 Task: Add Nature's Path Flax Plus Organic Red Berry Cereal to the cart.
Action: Mouse moved to (646, 232)
Screenshot: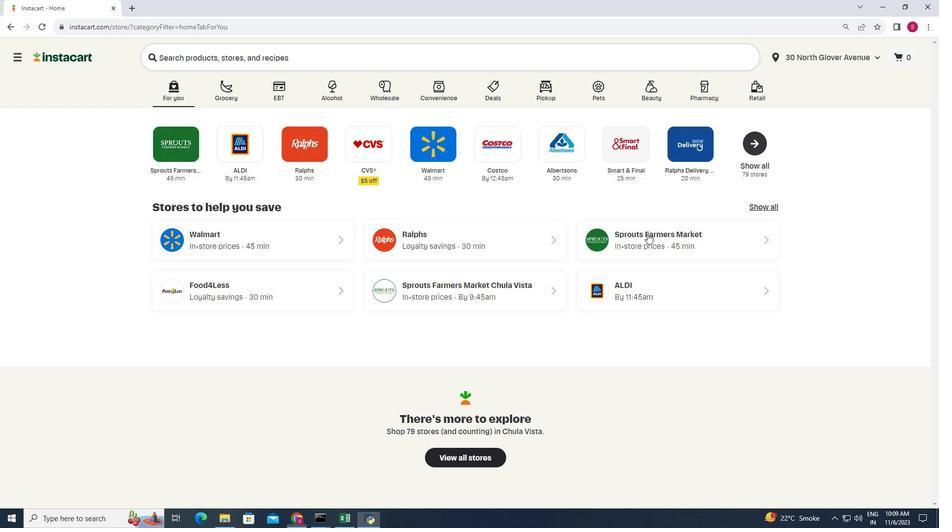 
Action: Mouse pressed left at (646, 232)
Screenshot: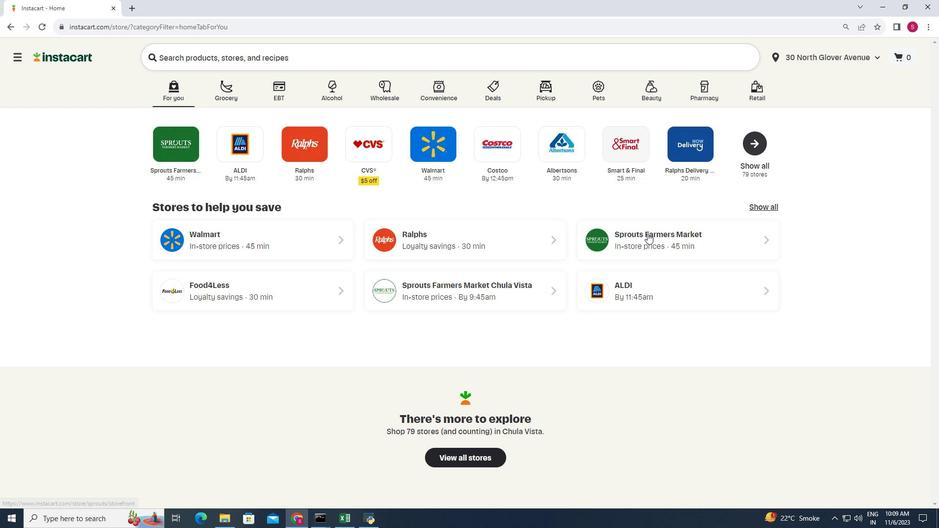 
Action: Mouse moved to (76, 381)
Screenshot: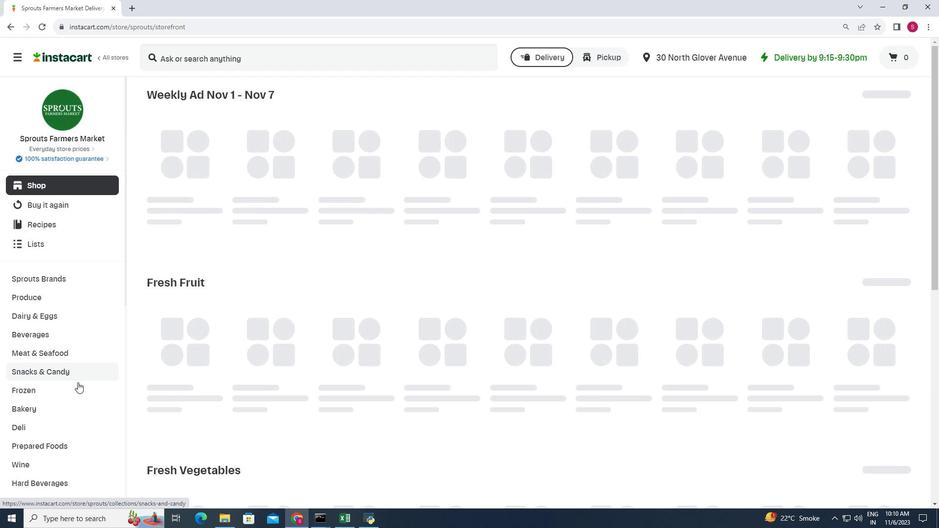 
Action: Mouse scrolled (76, 381) with delta (0, 0)
Screenshot: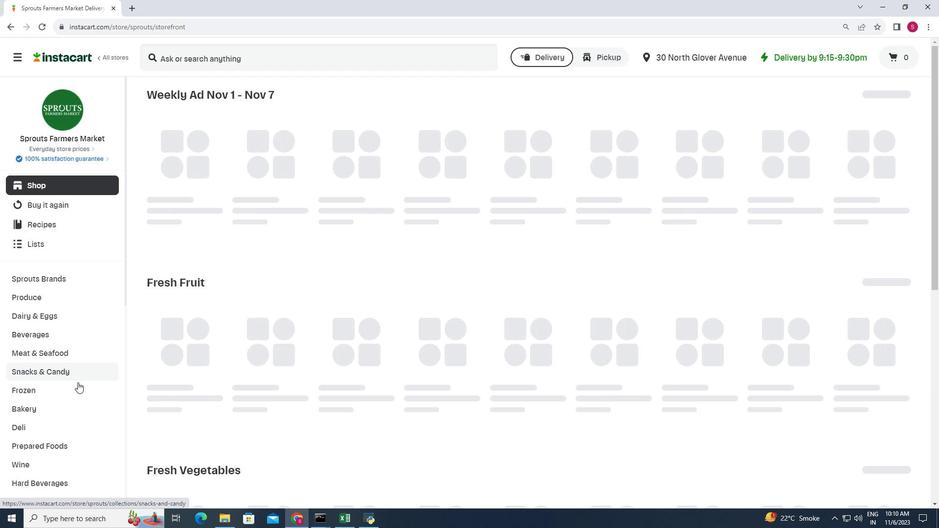 
Action: Mouse moved to (77, 382)
Screenshot: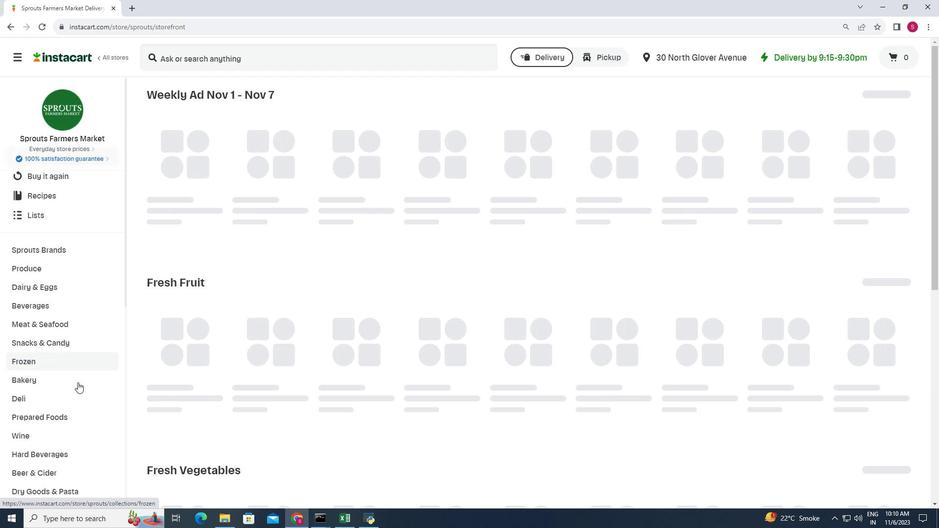 
Action: Mouse scrolled (77, 381) with delta (0, 0)
Screenshot: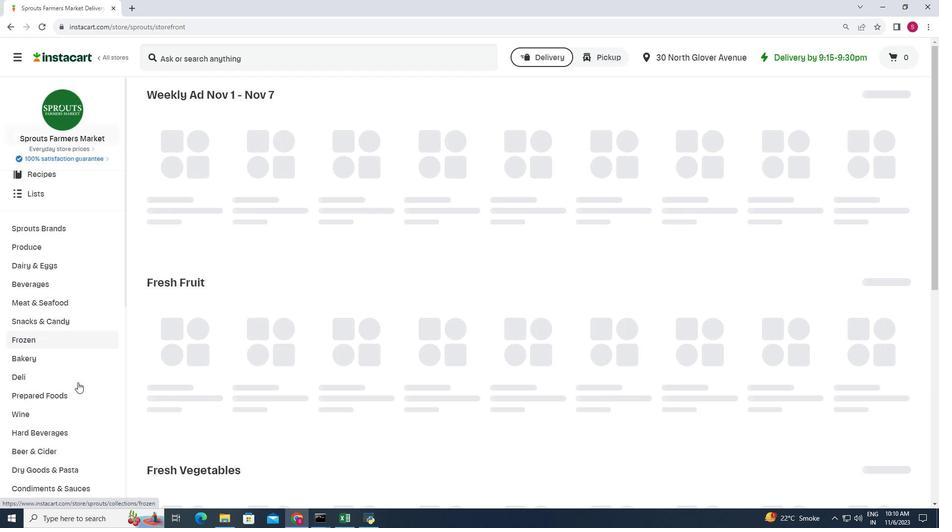 
Action: Mouse scrolled (77, 381) with delta (0, 0)
Screenshot: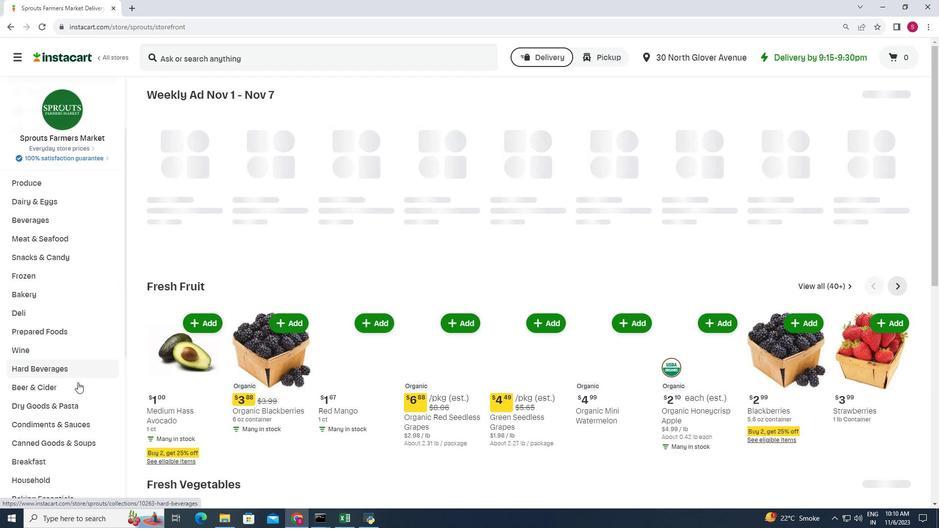 
Action: Mouse moved to (58, 326)
Screenshot: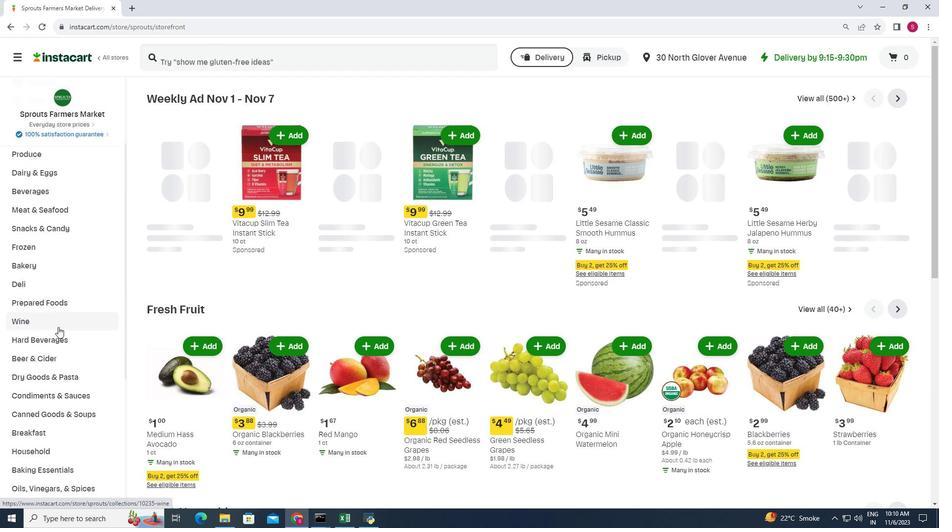 
Action: Mouse scrolled (58, 326) with delta (0, 0)
Screenshot: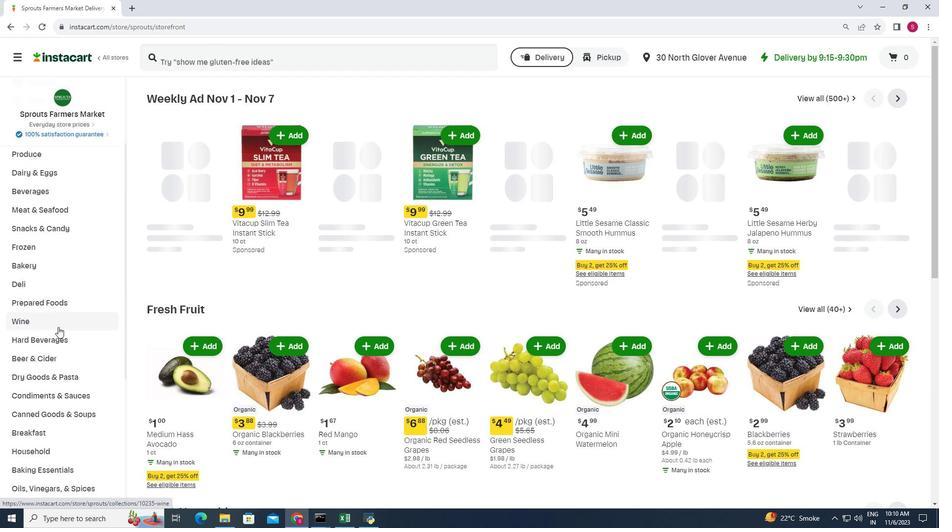 
Action: Mouse moved to (44, 387)
Screenshot: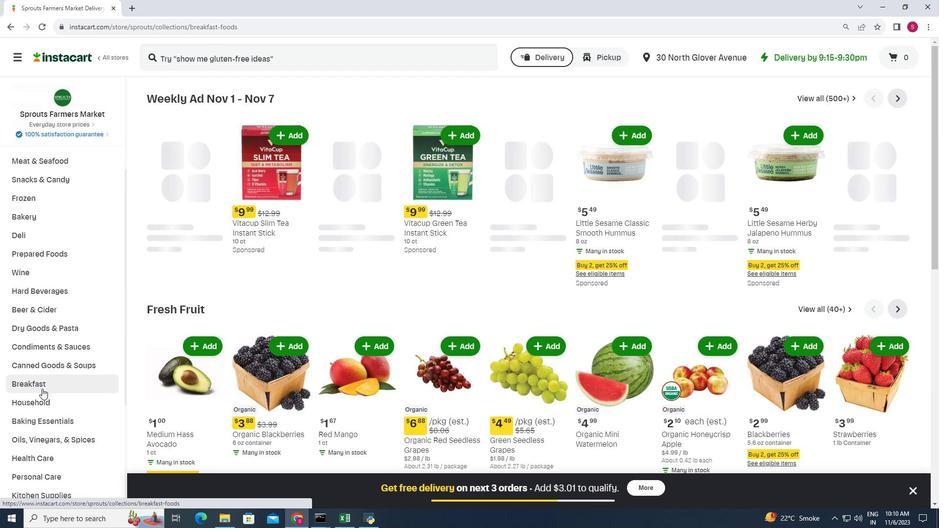 
Action: Mouse pressed left at (44, 387)
Screenshot: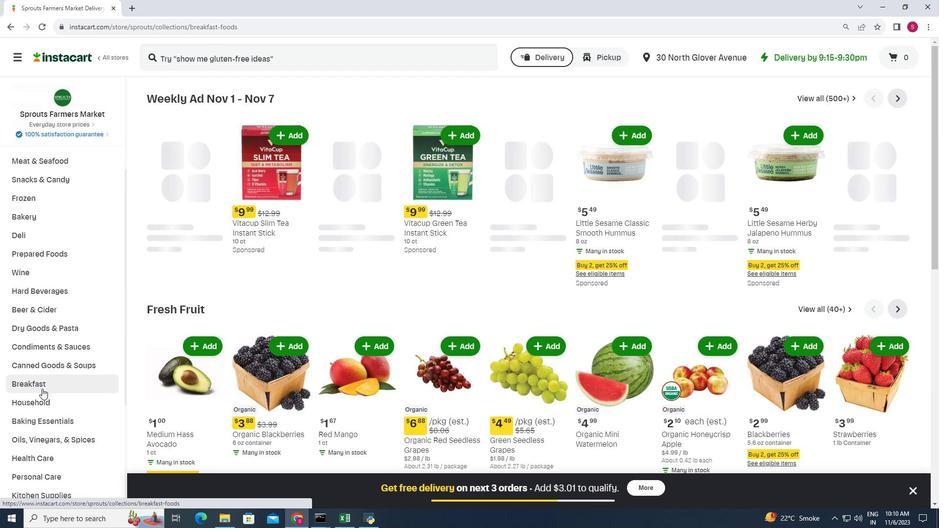 
Action: Mouse moved to (728, 115)
Screenshot: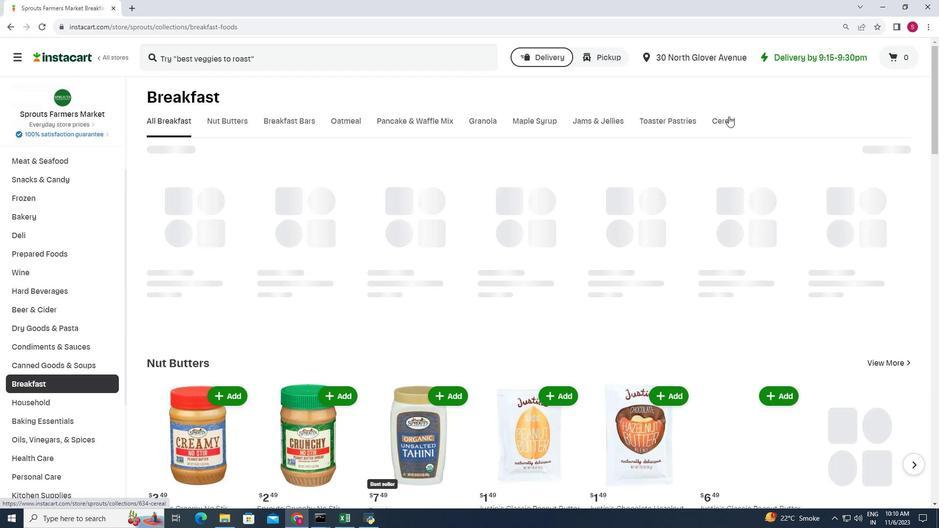 
Action: Mouse pressed left at (728, 115)
Screenshot: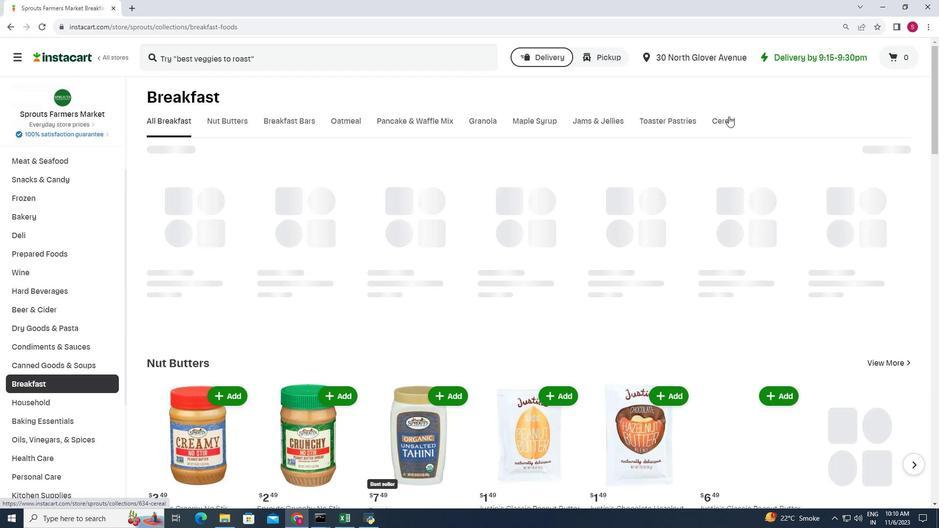 
Action: Mouse moved to (311, 188)
Screenshot: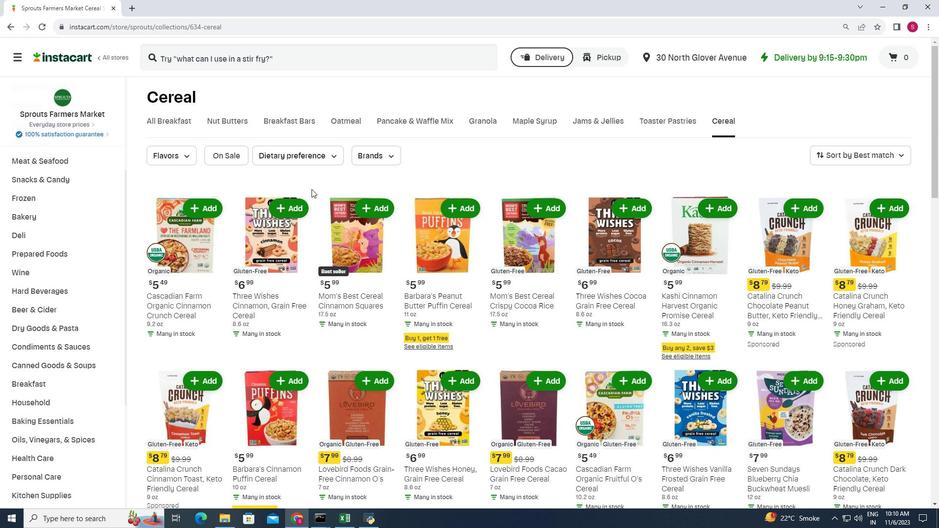 
Action: Mouse scrolled (311, 188) with delta (0, 0)
Screenshot: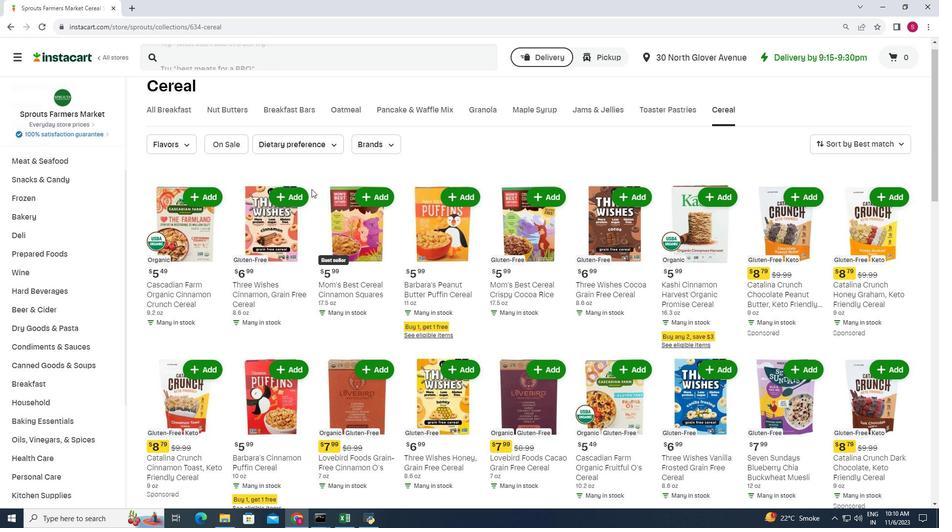 
Action: Mouse scrolled (311, 188) with delta (0, 0)
Screenshot: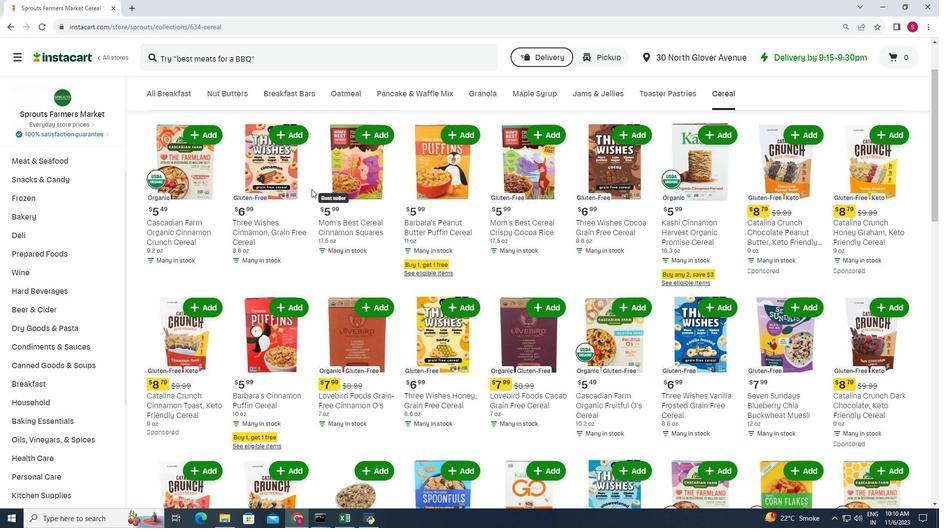 
Action: Mouse scrolled (311, 188) with delta (0, 0)
Screenshot: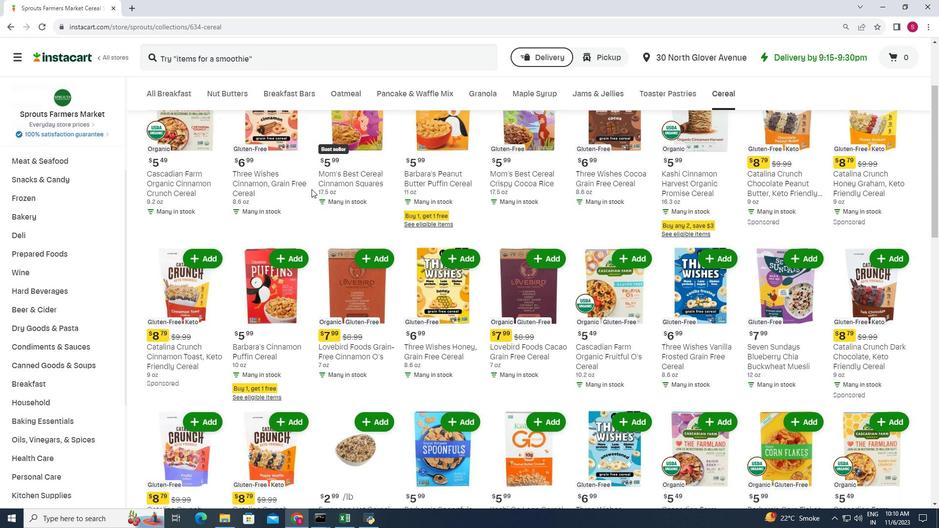 
Action: Mouse scrolled (311, 188) with delta (0, 0)
Screenshot: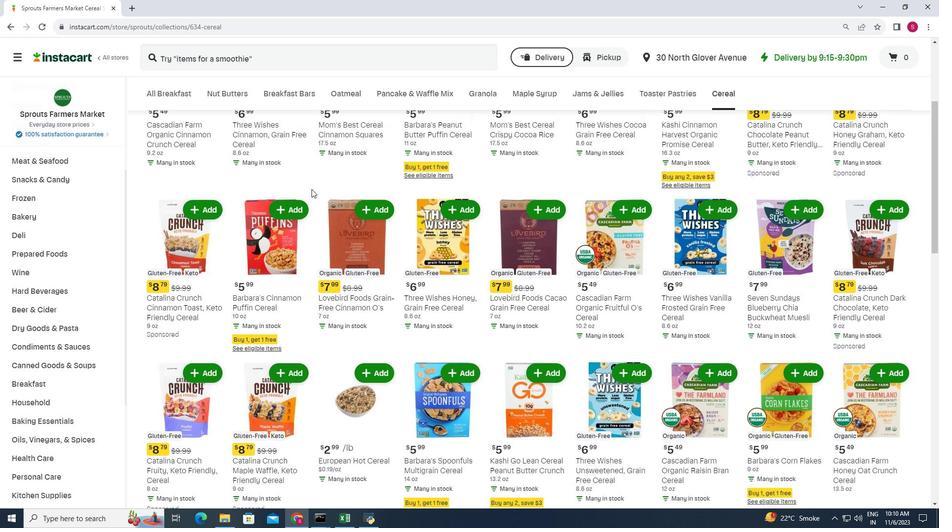 
Action: Mouse scrolled (311, 188) with delta (0, 0)
Screenshot: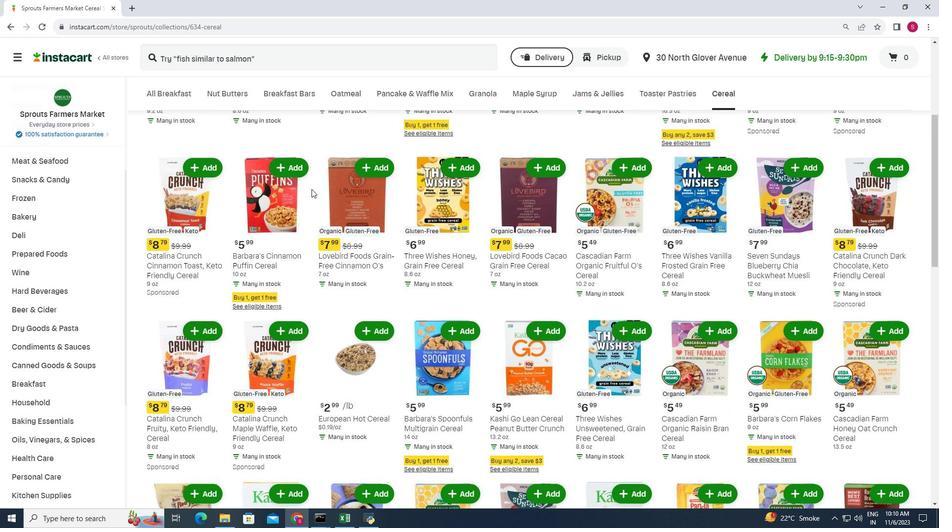 
Action: Mouse moved to (311, 189)
Screenshot: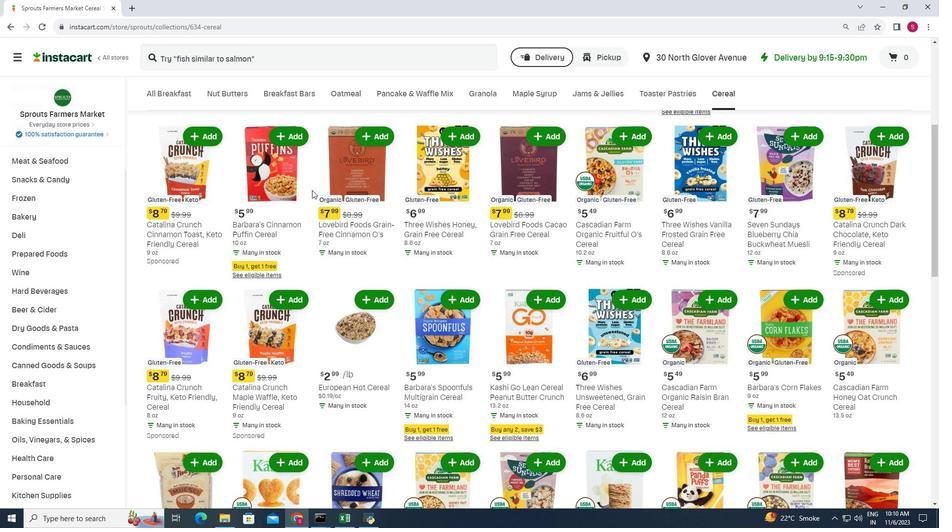 
Action: Mouse scrolled (311, 189) with delta (0, 0)
Screenshot: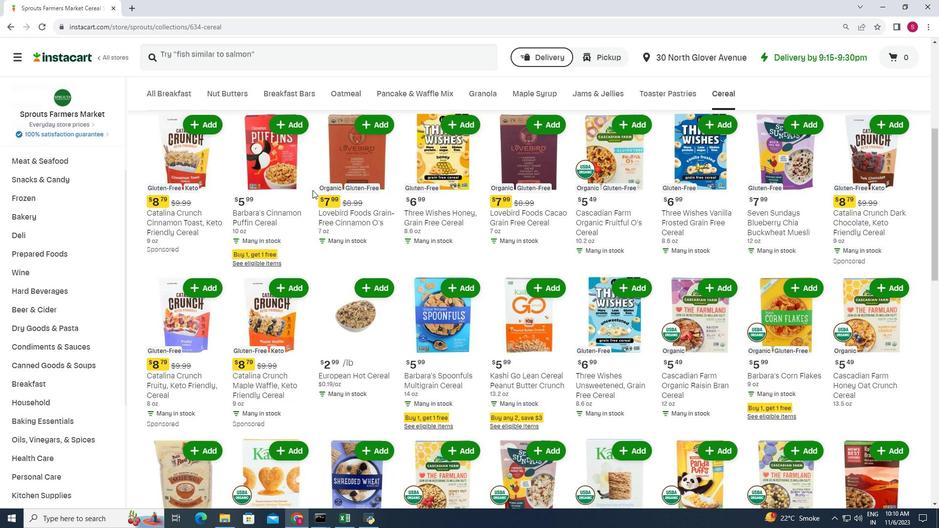 
Action: Mouse moved to (314, 189)
Screenshot: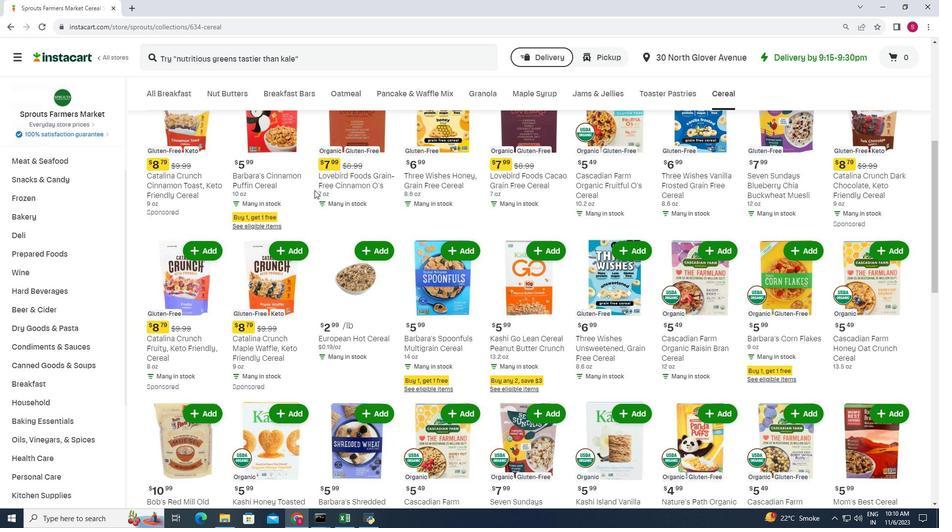 
Action: Mouse scrolled (314, 189) with delta (0, 0)
Screenshot: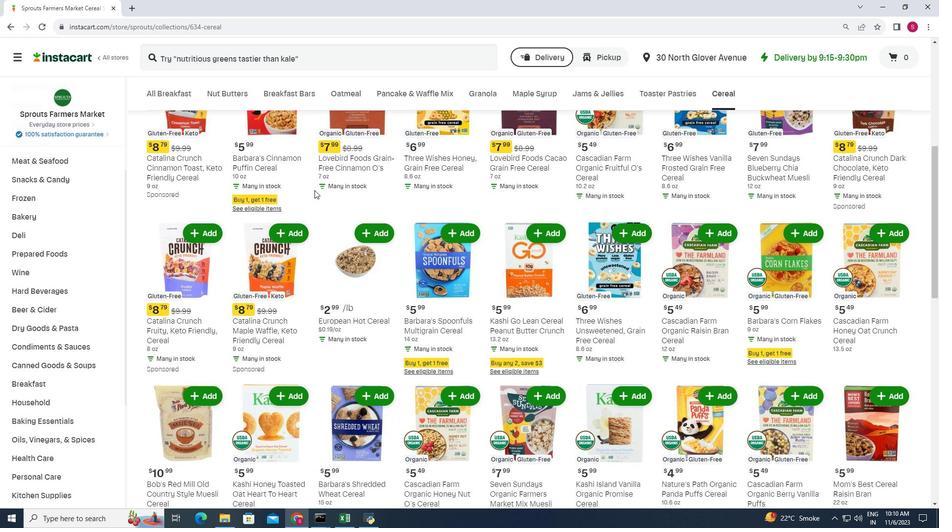 
Action: Mouse scrolled (314, 189) with delta (0, 0)
Screenshot: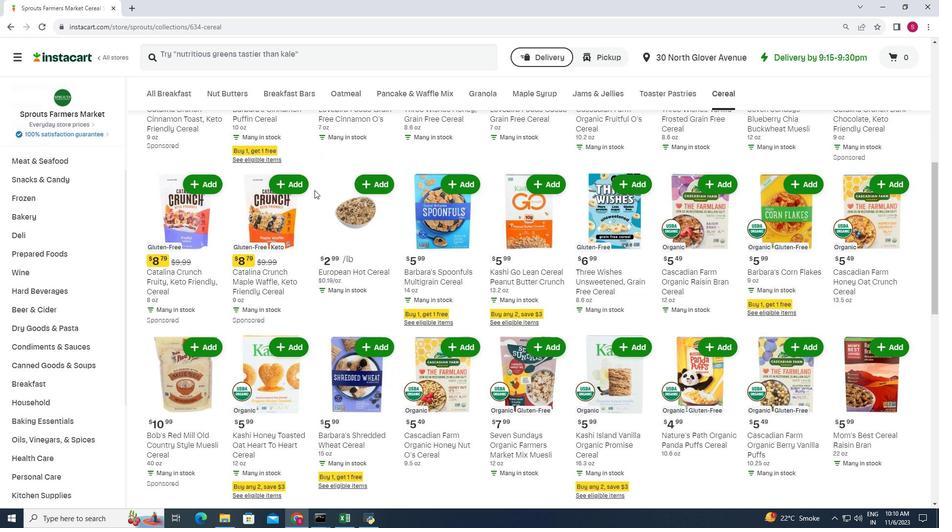 
Action: Mouse scrolled (314, 189) with delta (0, 0)
Screenshot: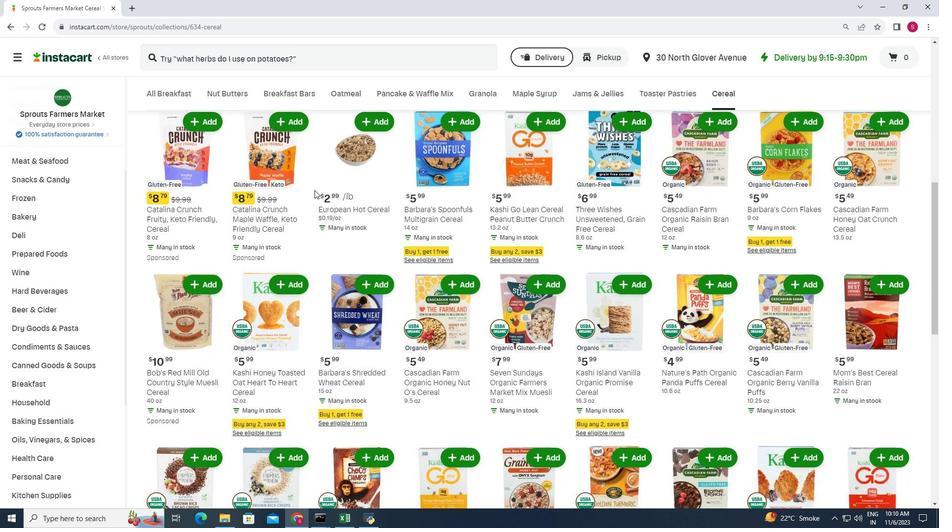 
Action: Mouse scrolled (314, 189) with delta (0, 0)
Screenshot: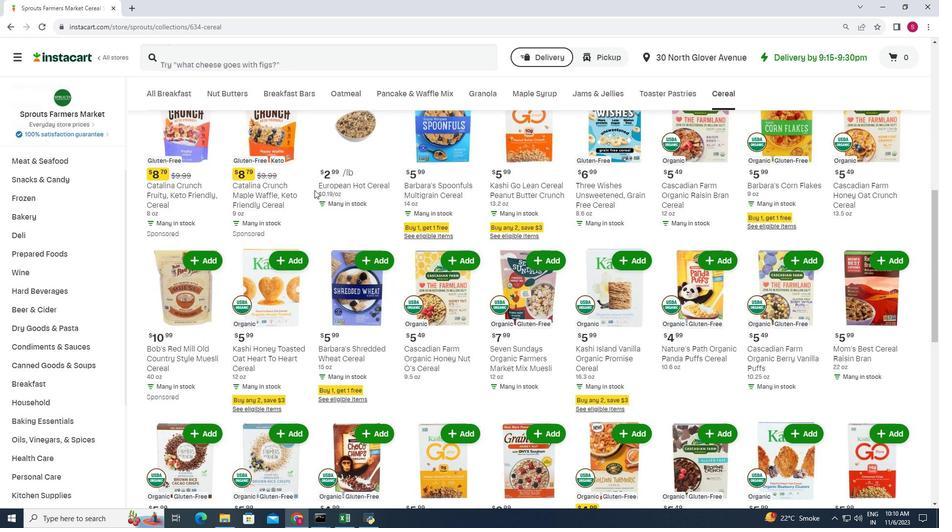 
Action: Mouse moved to (321, 203)
Screenshot: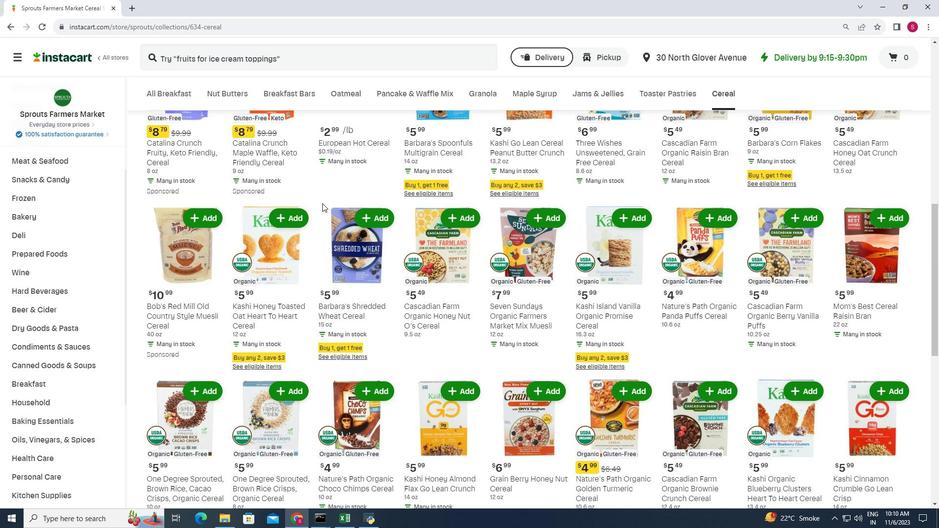 
Action: Mouse scrolled (321, 202) with delta (0, 0)
Screenshot: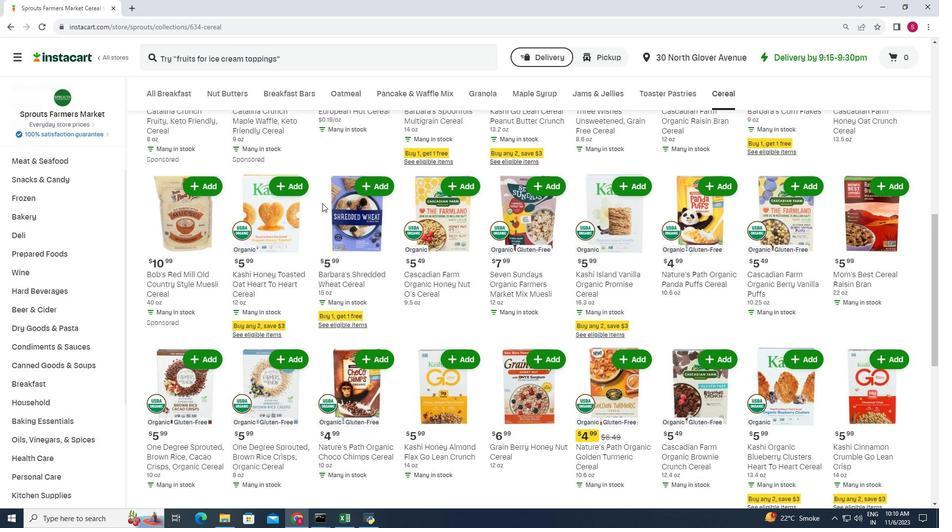 
Action: Mouse moved to (382, 167)
Screenshot: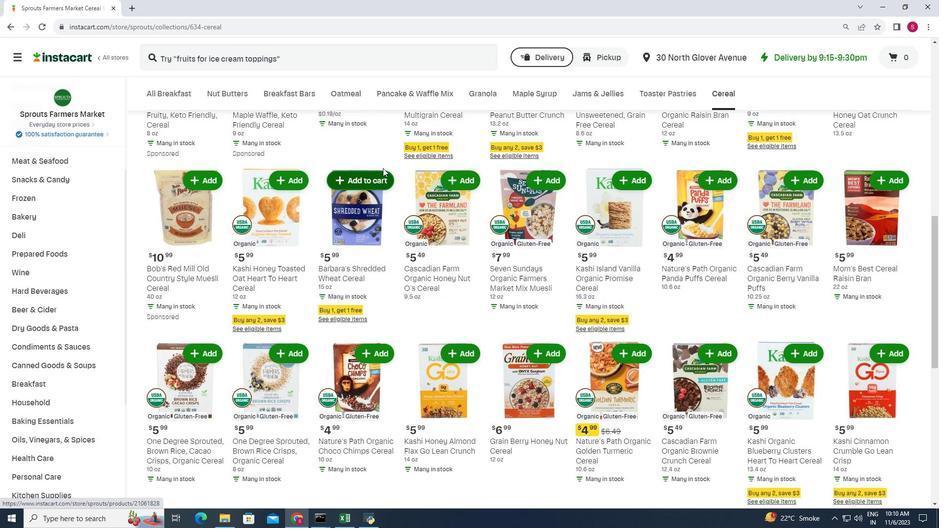 
Action: Mouse scrolled (382, 168) with delta (0, 0)
Screenshot: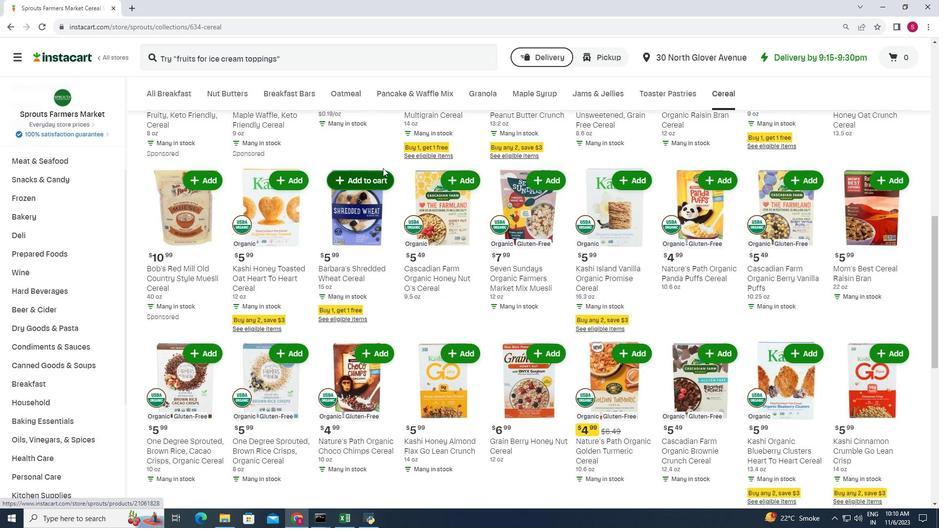 
Action: Mouse moved to (535, 249)
Screenshot: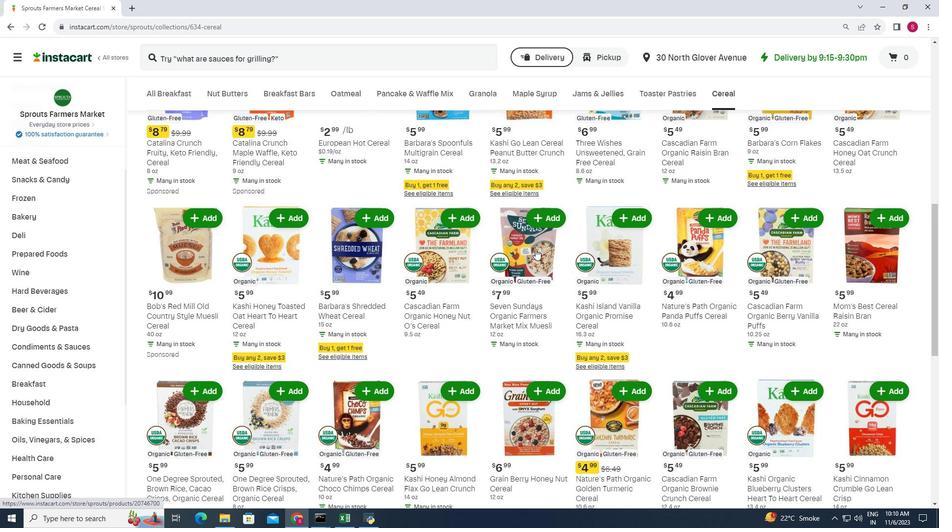 
Action: Mouse scrolled (535, 248) with delta (0, 0)
Screenshot: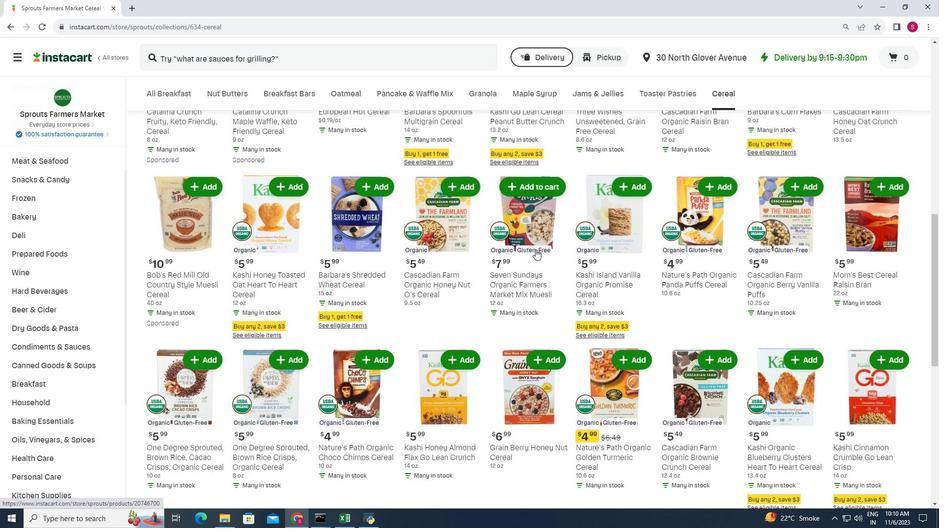 
Action: Mouse scrolled (535, 248) with delta (0, 0)
Screenshot: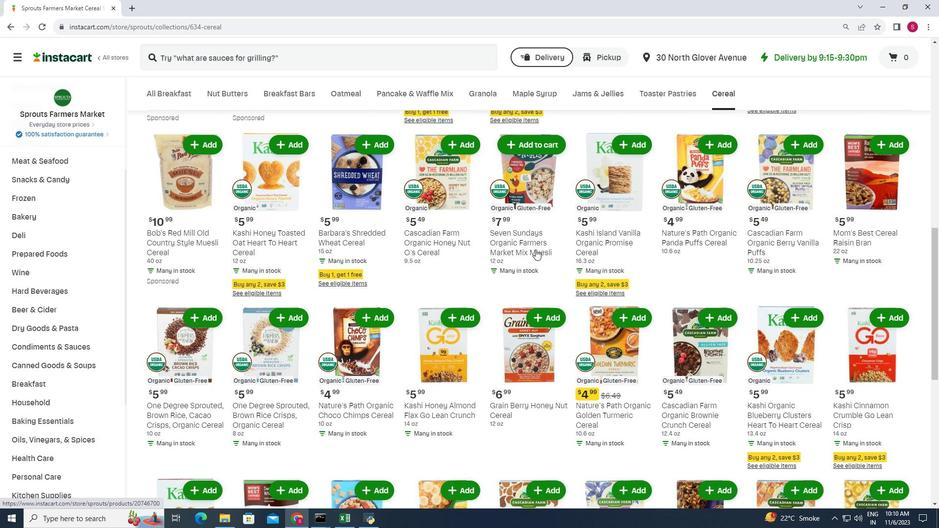 
Action: Mouse moved to (534, 249)
Screenshot: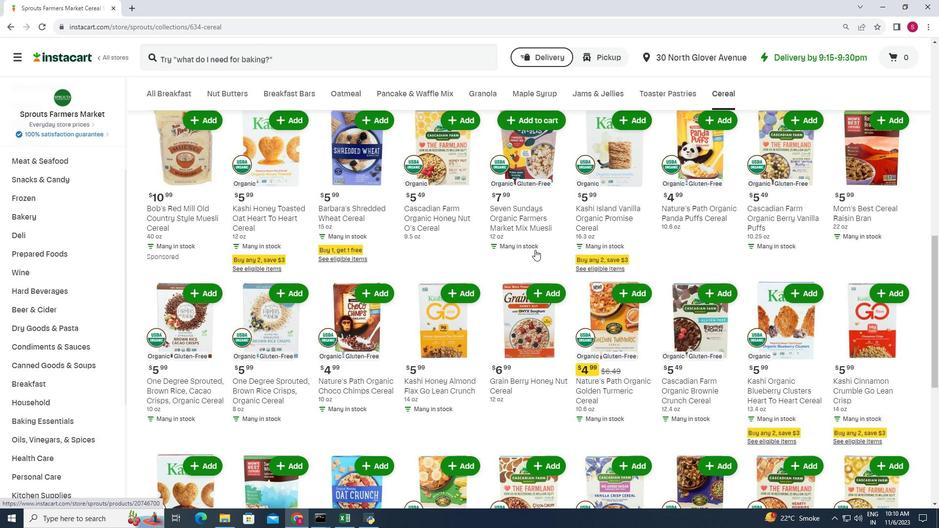
Action: Mouse scrolled (534, 249) with delta (0, 0)
Screenshot: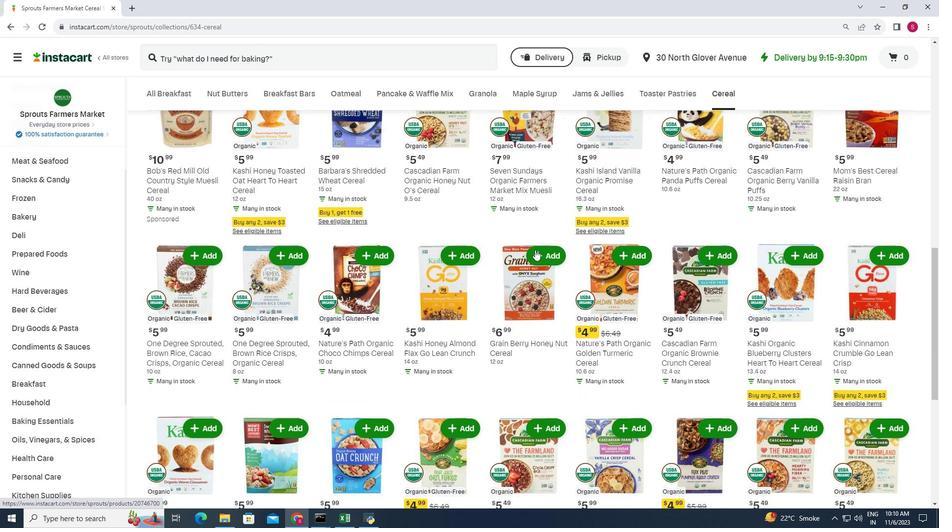 
Action: Mouse moved to (533, 249)
Screenshot: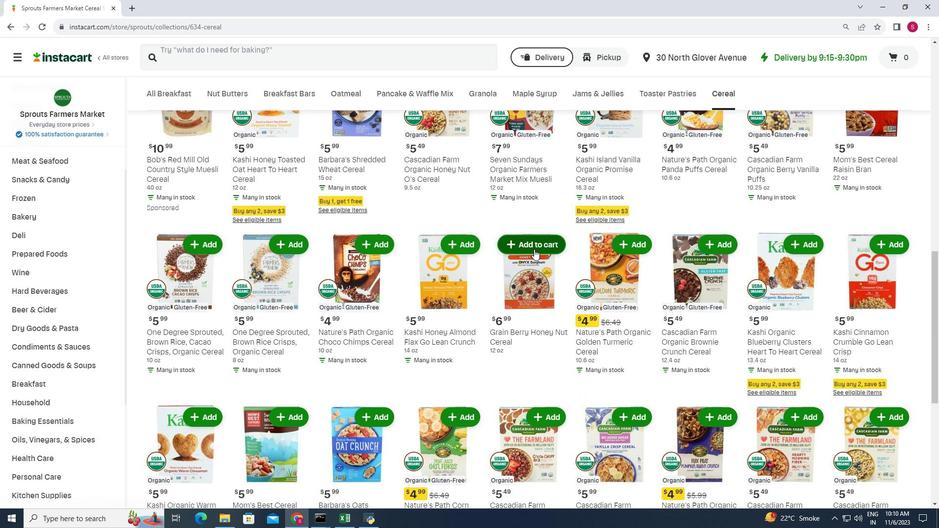
Action: Mouse scrolled (533, 248) with delta (0, 0)
Screenshot: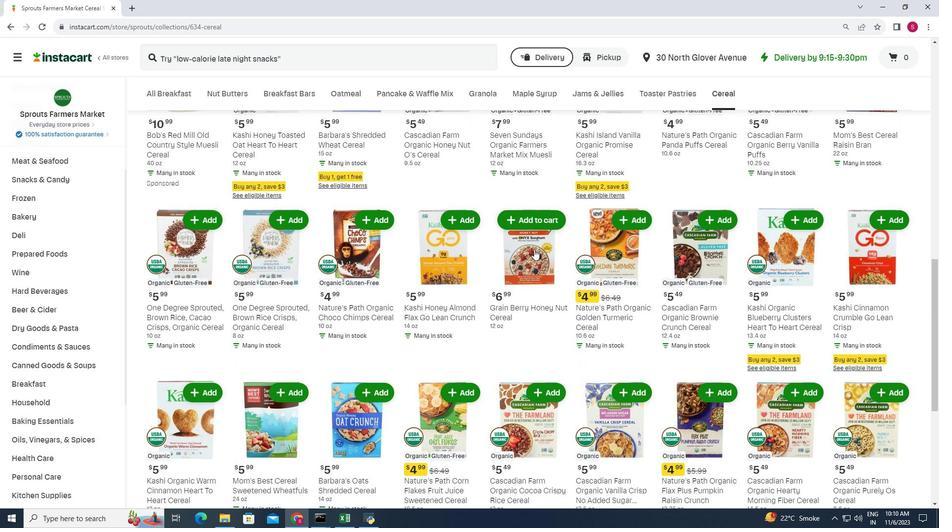 
Action: Mouse moved to (555, 247)
Screenshot: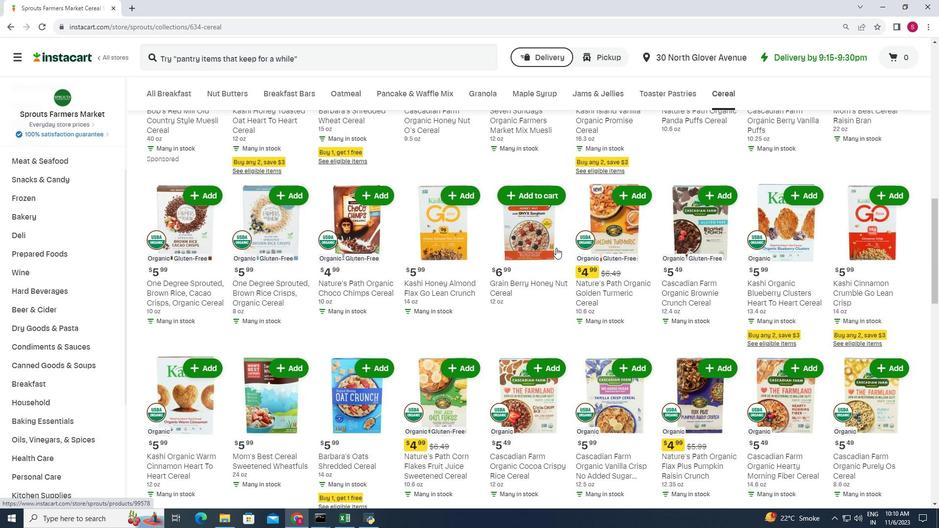 
Action: Mouse scrolled (555, 247) with delta (0, 0)
Screenshot: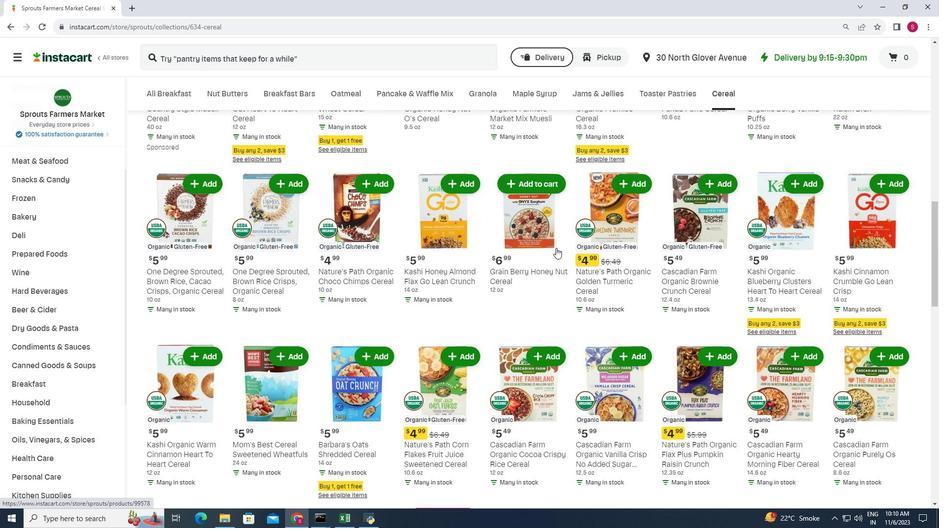 
Action: Mouse scrolled (555, 247) with delta (0, 0)
Screenshot: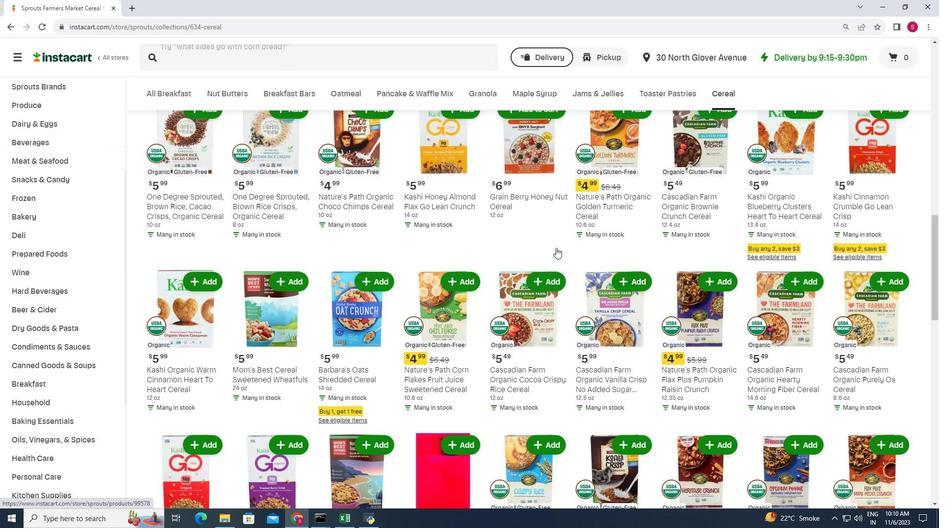 
Action: Mouse scrolled (555, 247) with delta (0, 0)
Screenshot: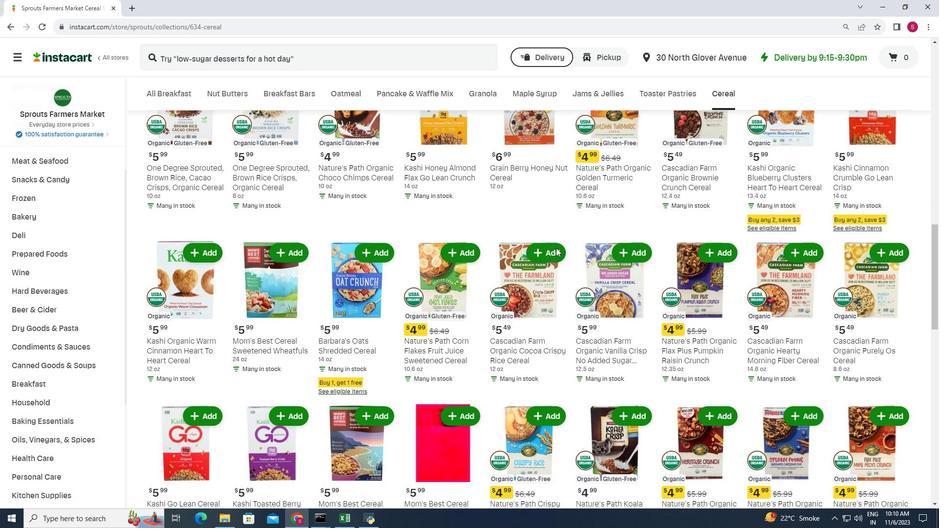 
Action: Mouse scrolled (555, 247) with delta (0, 0)
Screenshot: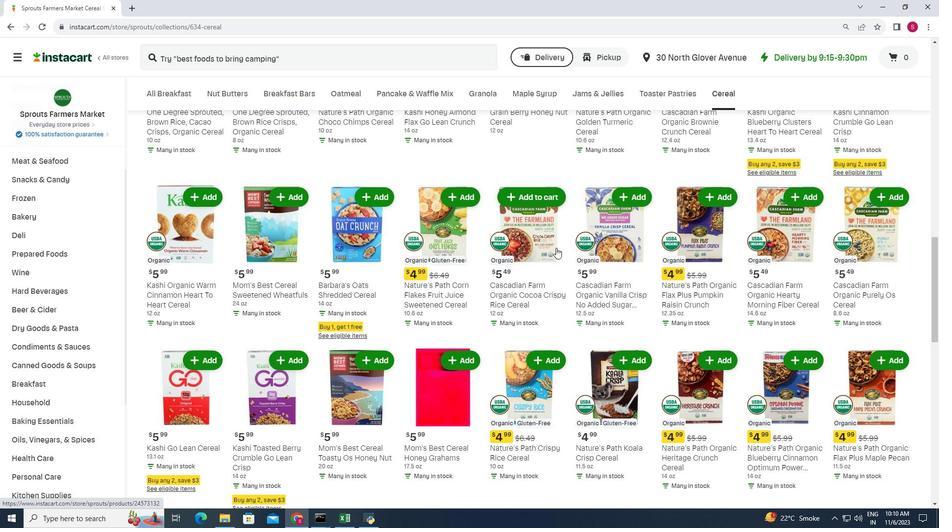 
Action: Mouse scrolled (555, 247) with delta (0, 0)
Screenshot: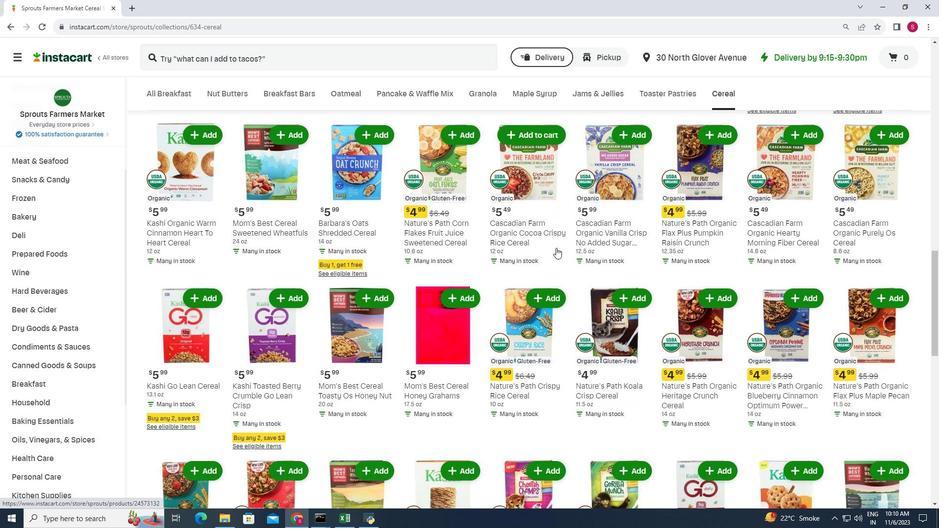 
Action: Mouse scrolled (555, 247) with delta (0, 0)
Screenshot: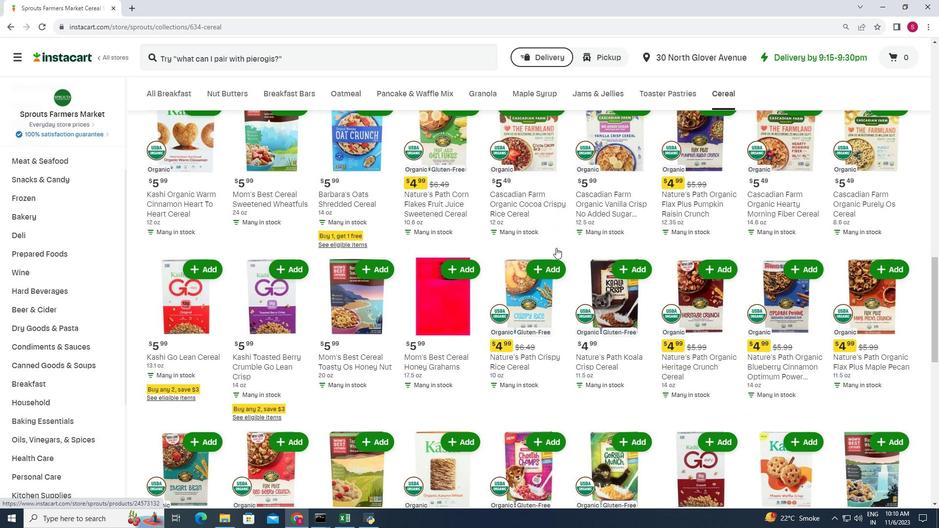 
Action: Mouse scrolled (555, 247) with delta (0, 0)
Screenshot: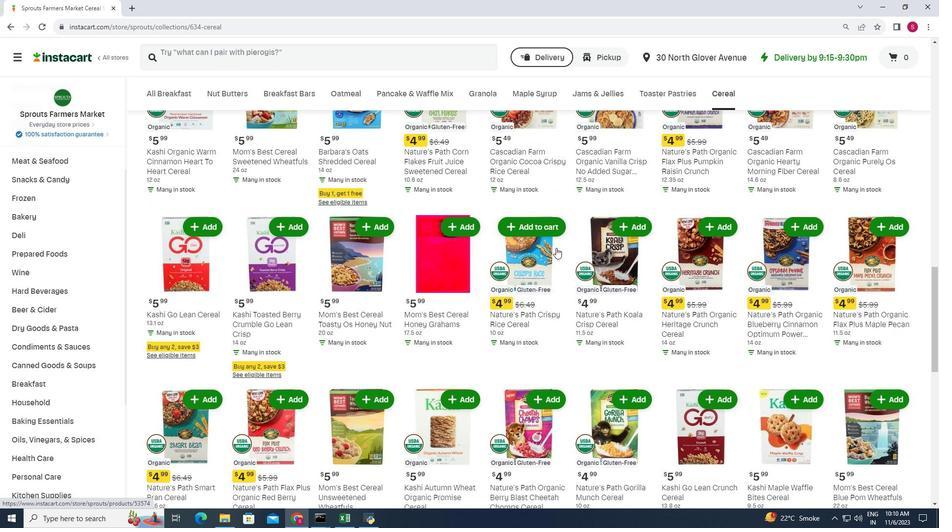 
Action: Mouse moved to (572, 277)
Screenshot: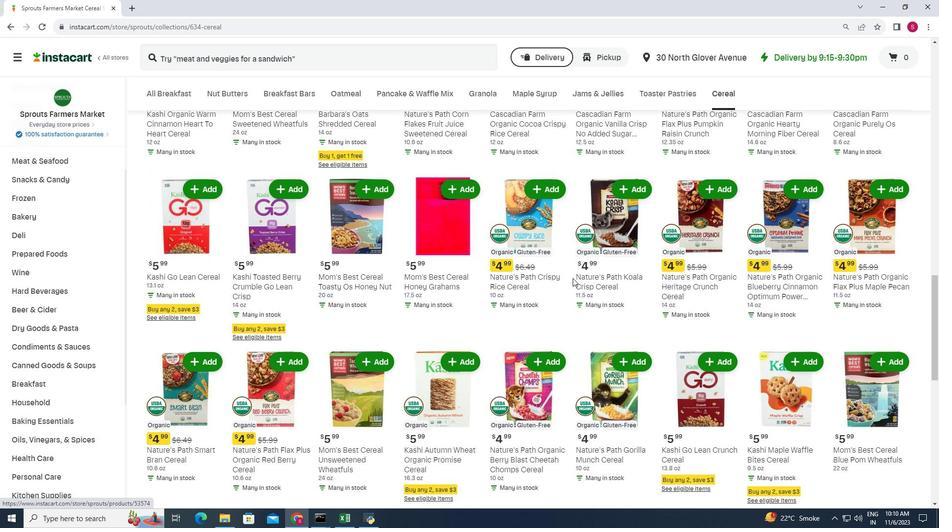 
Action: Mouse scrolled (572, 277) with delta (0, 0)
Screenshot: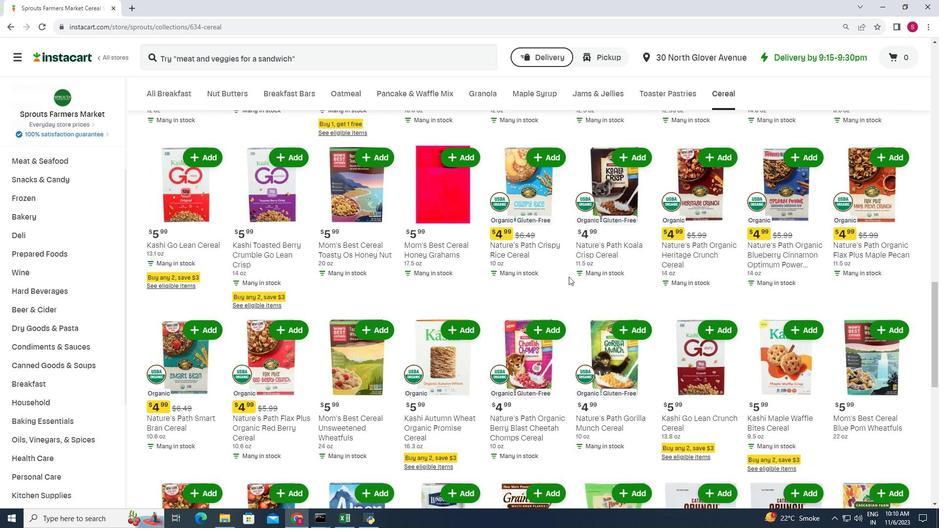 
Action: Mouse moved to (540, 282)
Screenshot: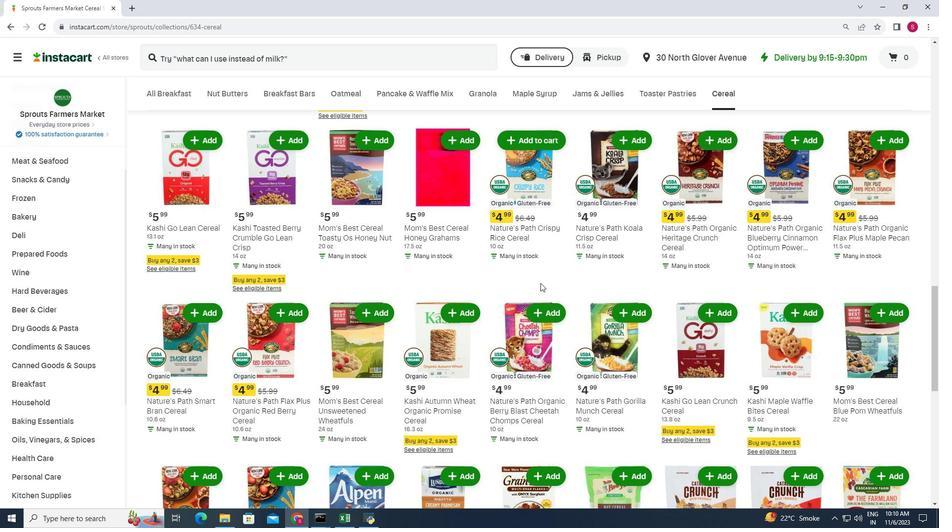 
Action: Mouse scrolled (540, 282) with delta (0, 0)
Screenshot: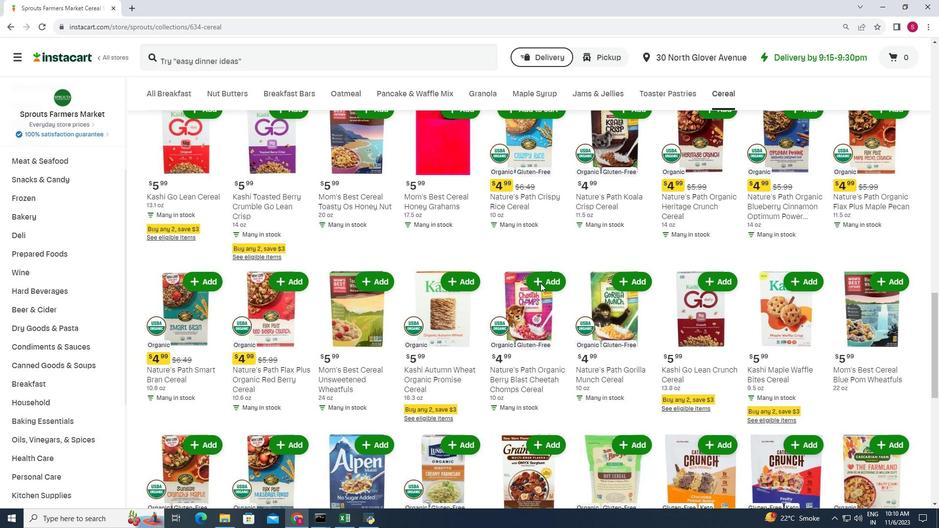 
Action: Mouse scrolled (540, 282) with delta (0, 0)
Screenshot: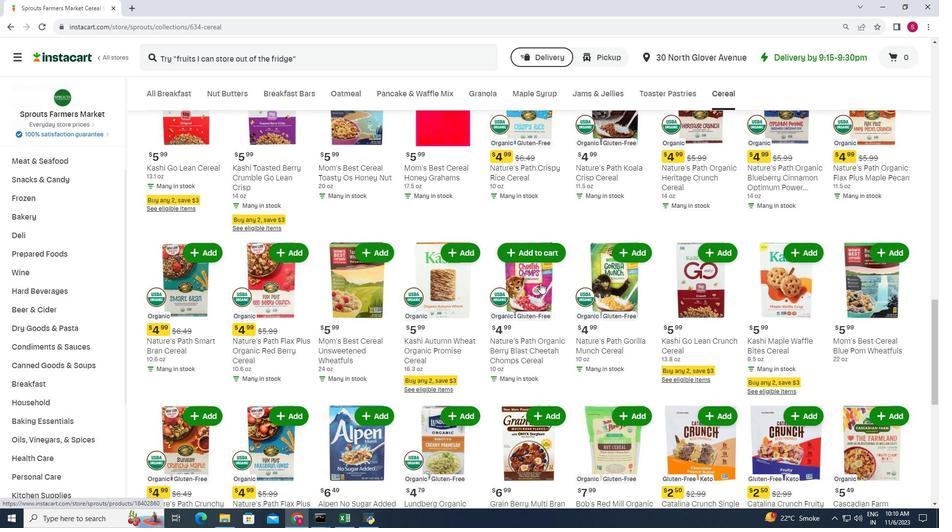 
Action: Mouse scrolled (540, 282) with delta (0, 0)
Screenshot: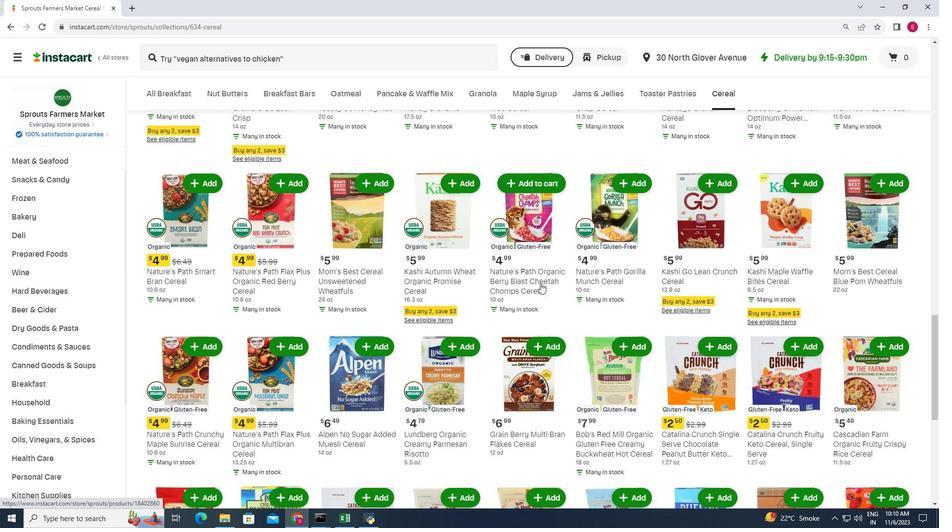 
Action: Mouse moved to (313, 166)
Screenshot: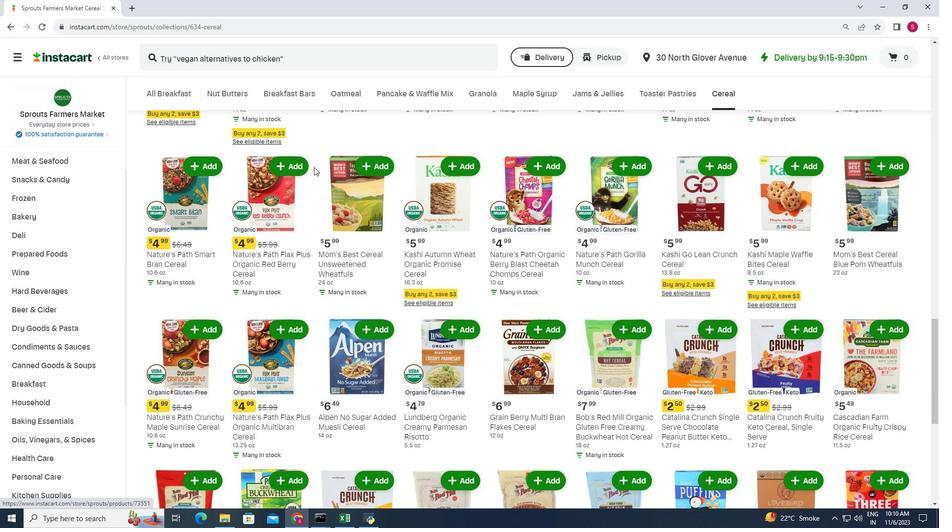 
Action: Mouse pressed left at (313, 166)
Screenshot: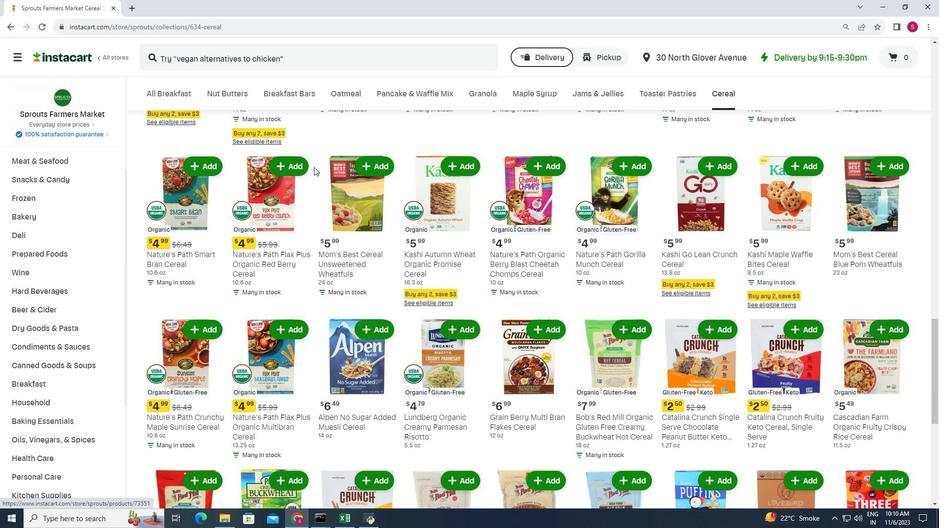 
Action: Mouse moved to (297, 165)
Screenshot: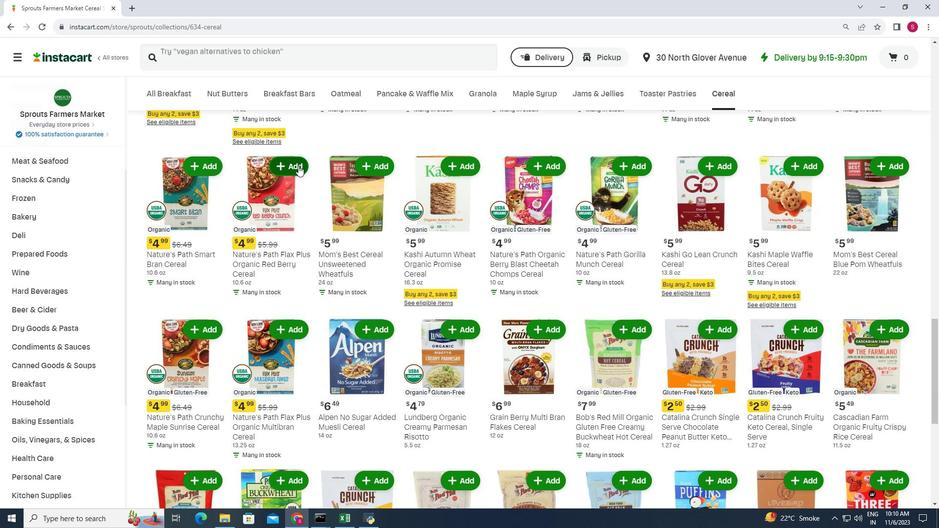 
Action: Mouse pressed left at (297, 165)
Screenshot: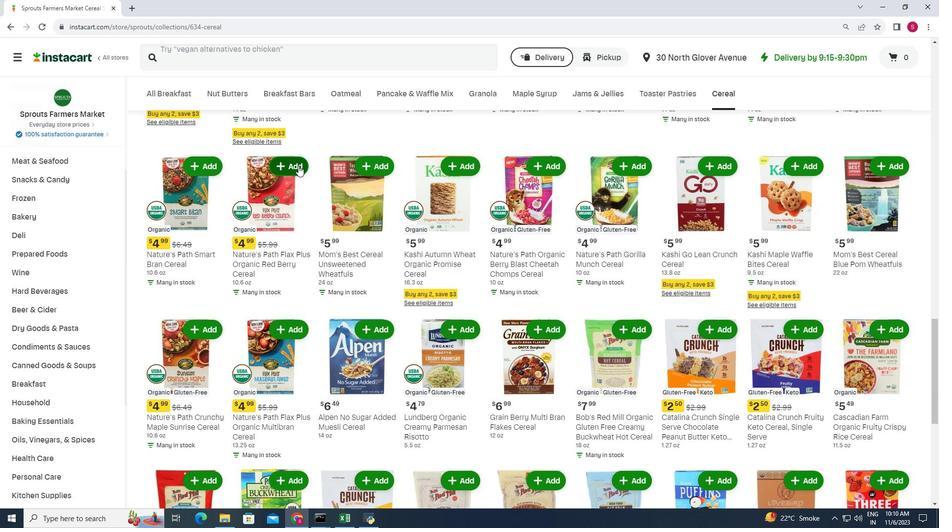 
Action: Mouse moved to (315, 135)
Screenshot: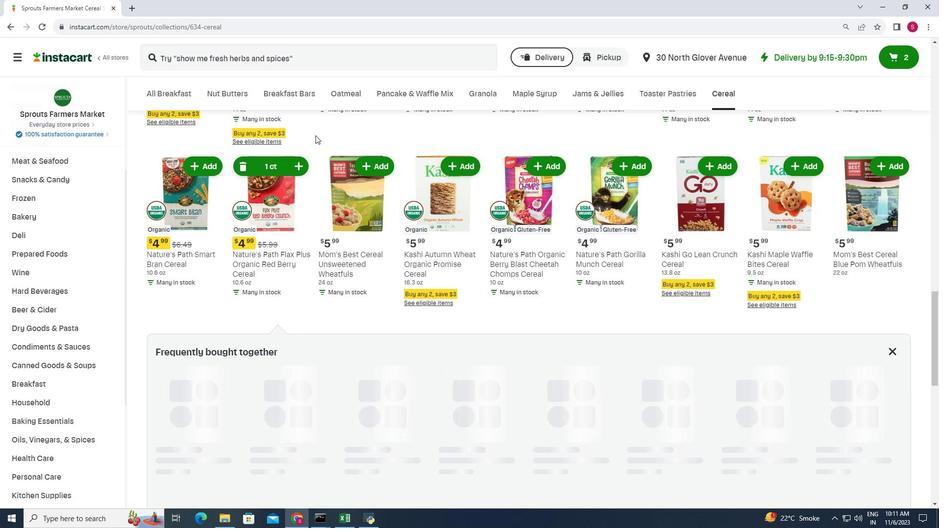 
